 Task: Show the listings that are on sale.
Action: Mouse moved to (847, 267)
Screenshot: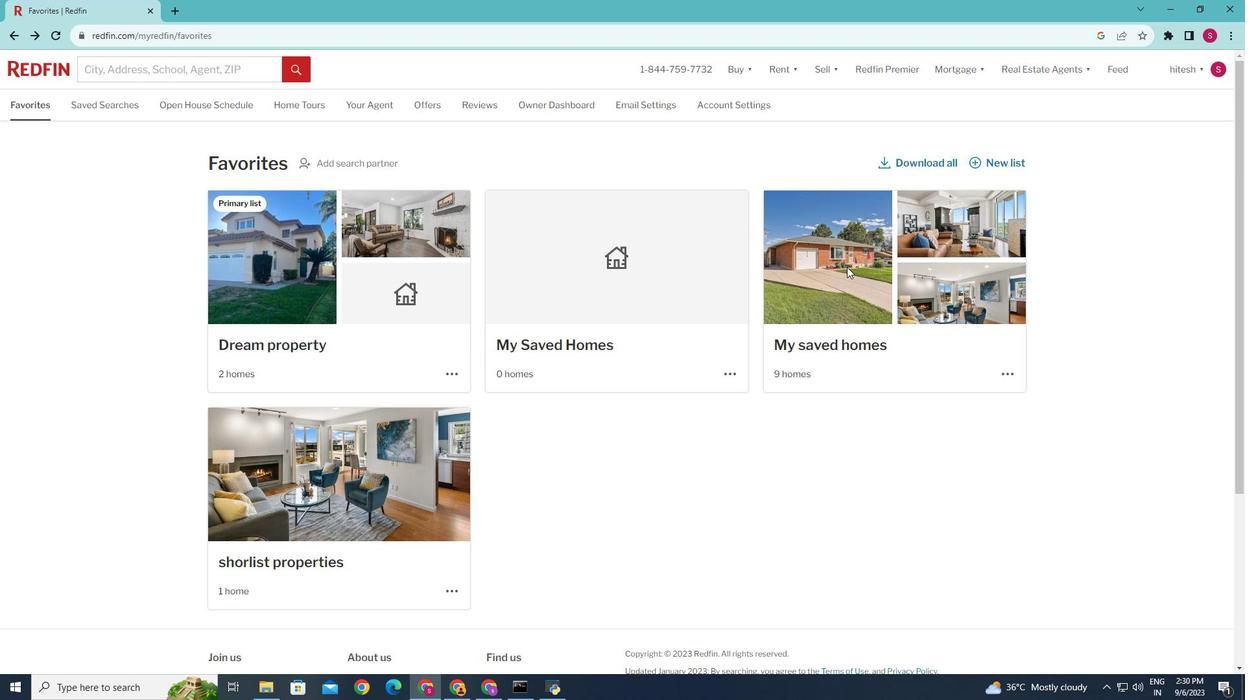 
Action: Mouse pressed left at (847, 267)
Screenshot: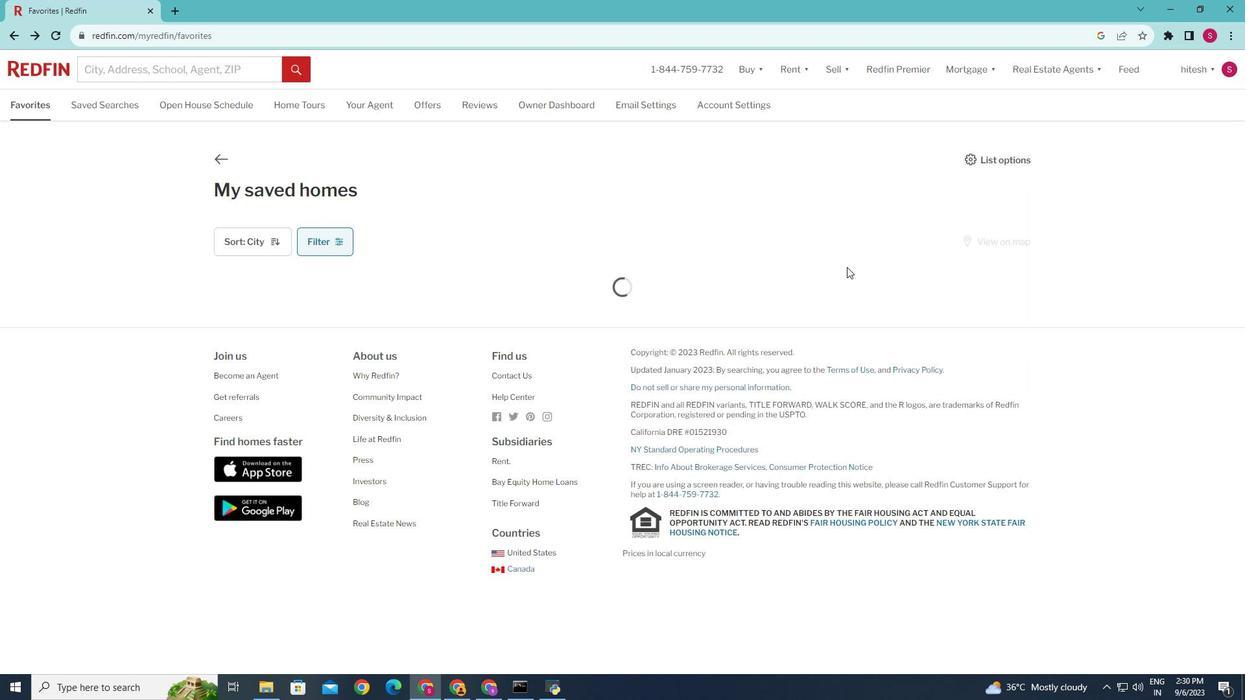 
Action: Mouse moved to (329, 241)
Screenshot: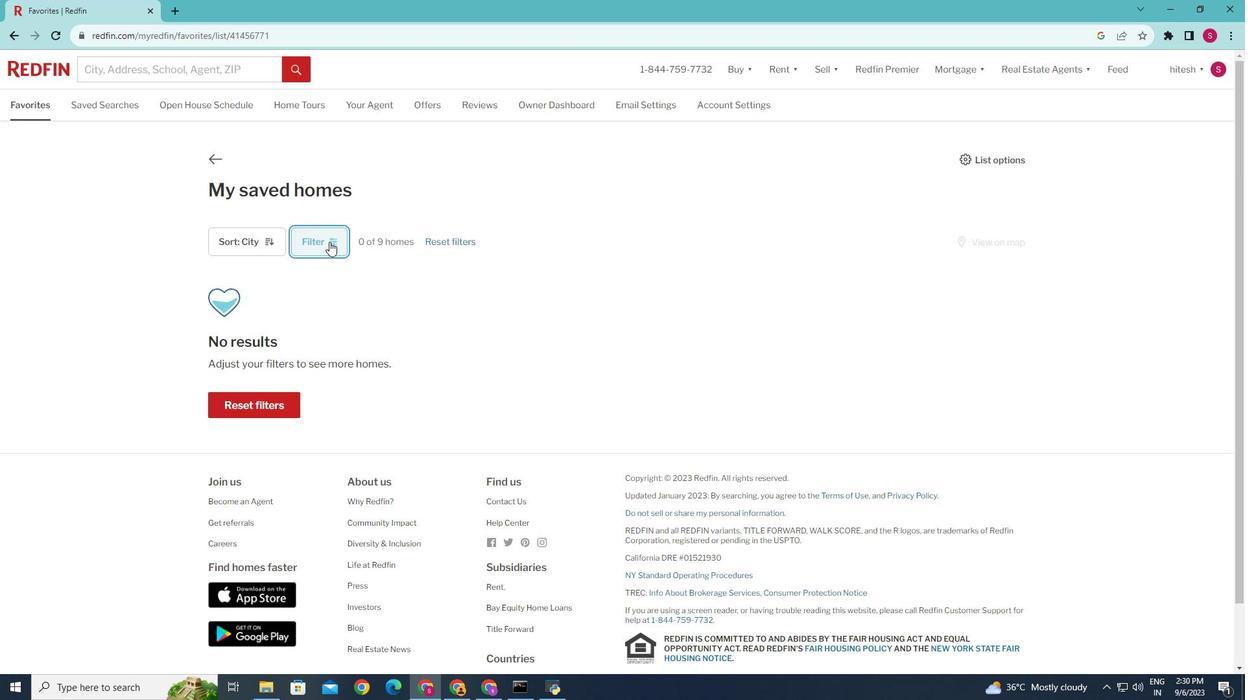
Action: Mouse pressed left at (329, 241)
Screenshot: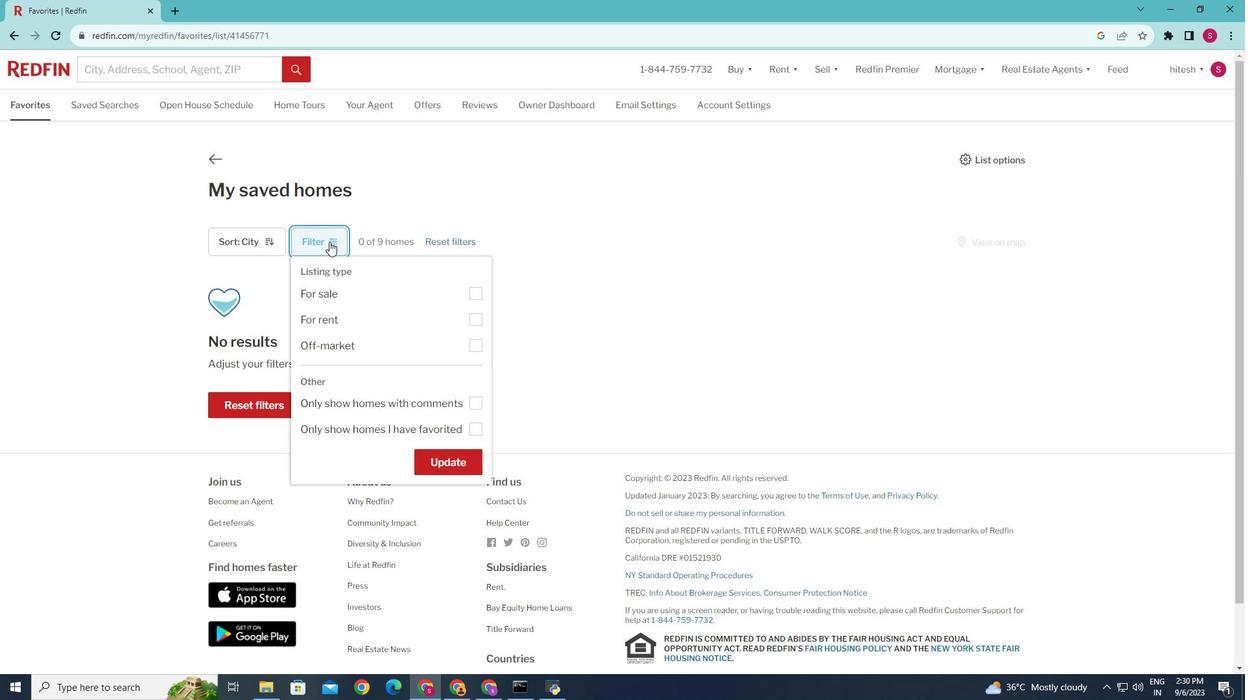 
Action: Mouse moved to (473, 294)
Screenshot: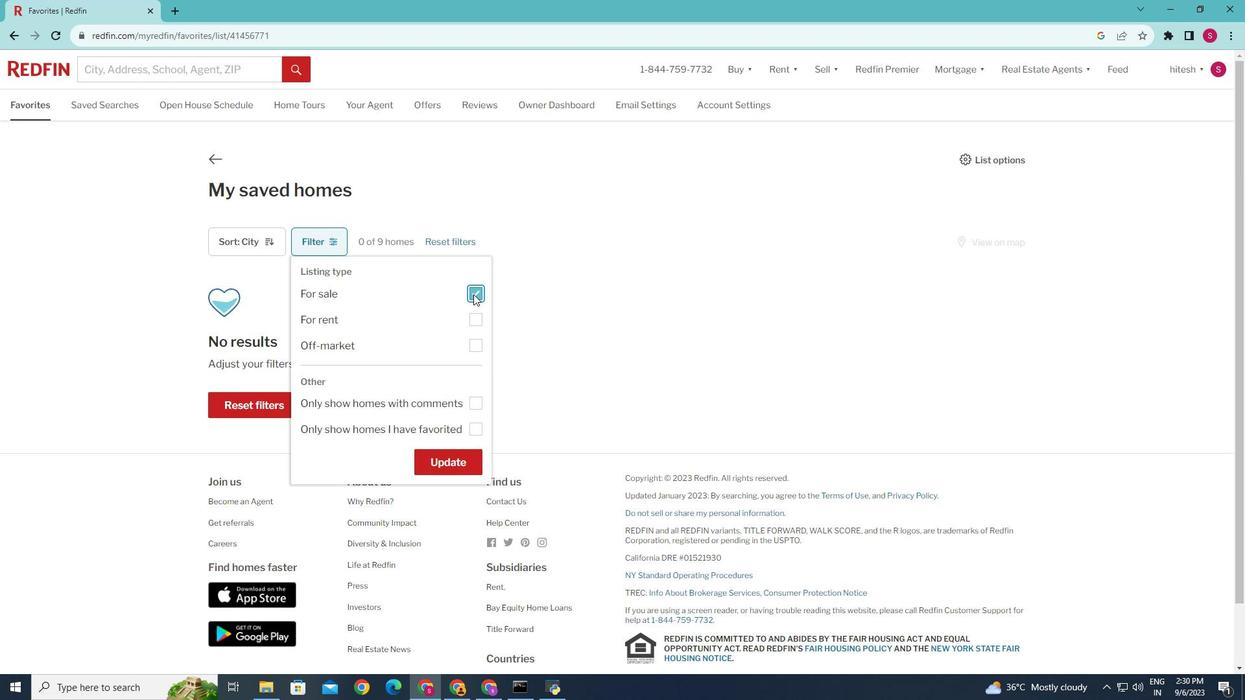 
Action: Mouse pressed left at (473, 294)
Screenshot: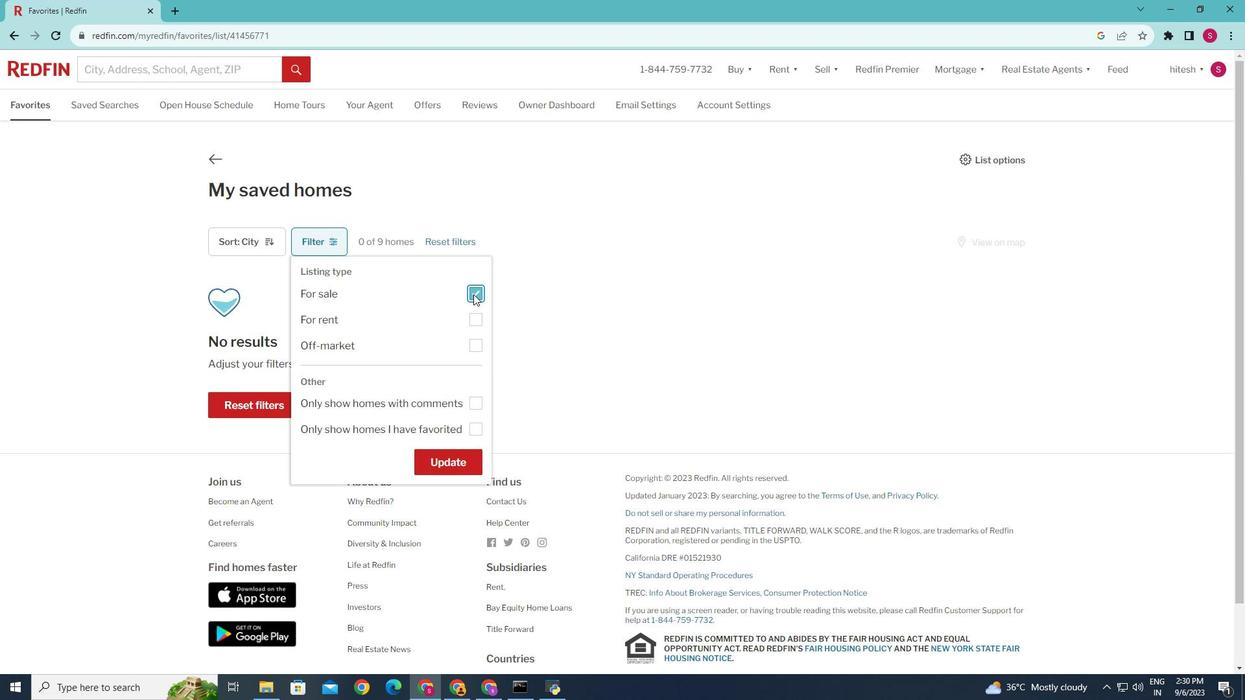 
Action: Mouse moved to (441, 461)
Screenshot: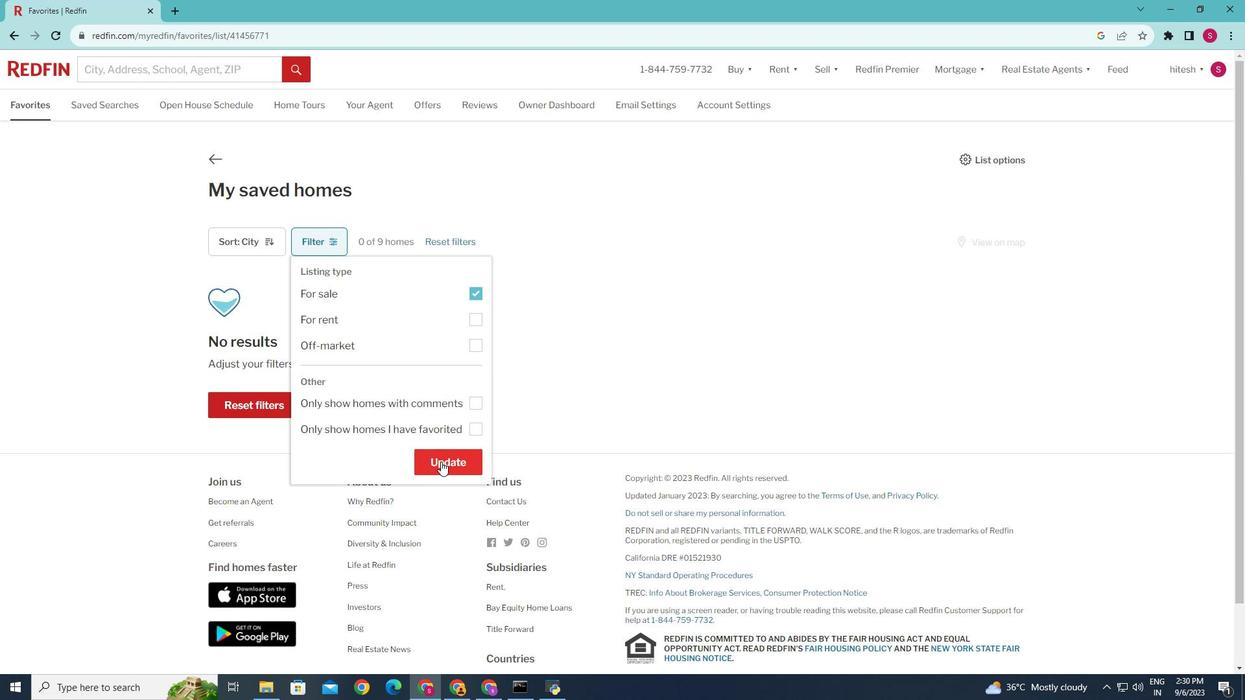 
Action: Mouse pressed left at (441, 461)
Screenshot: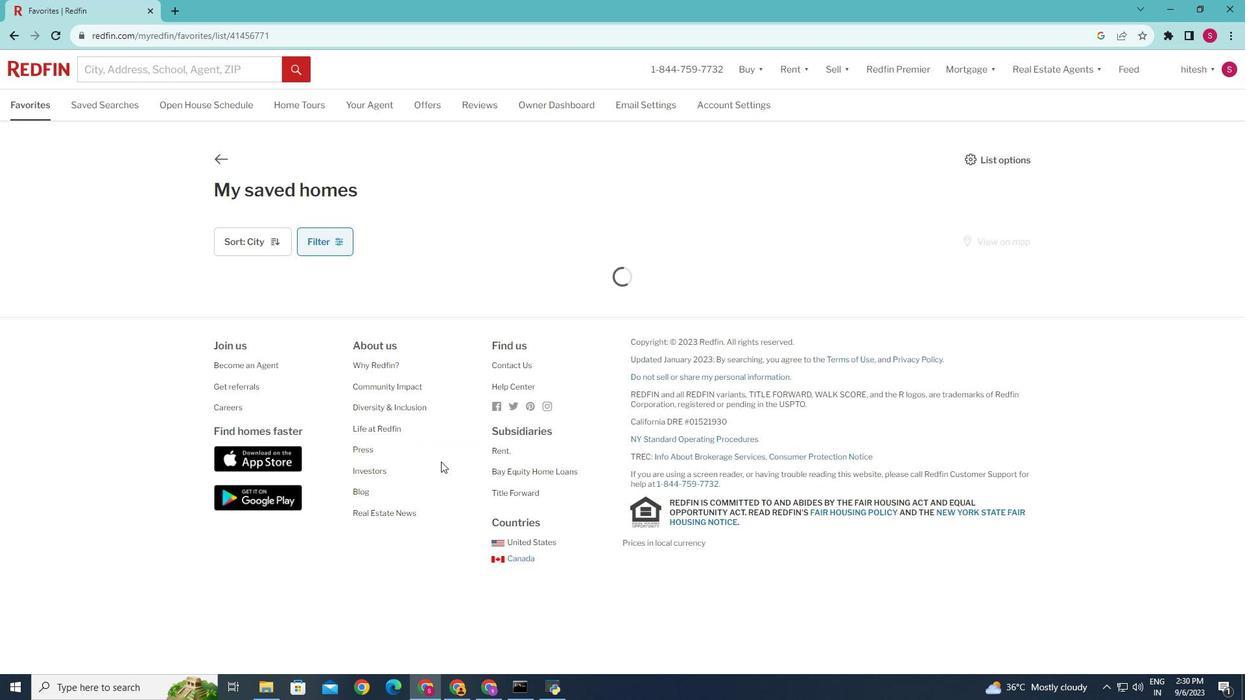 
Action: Mouse moved to (698, 480)
Screenshot: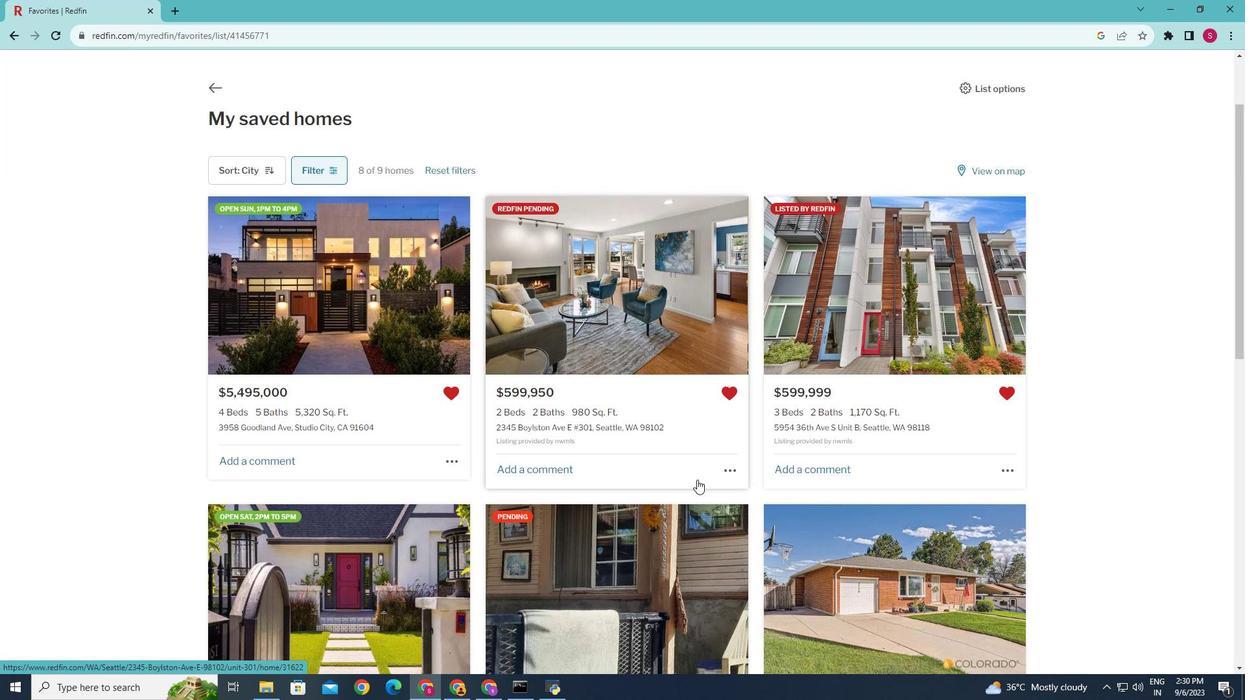 
Action: Mouse scrolled (698, 479) with delta (0, 0)
Screenshot: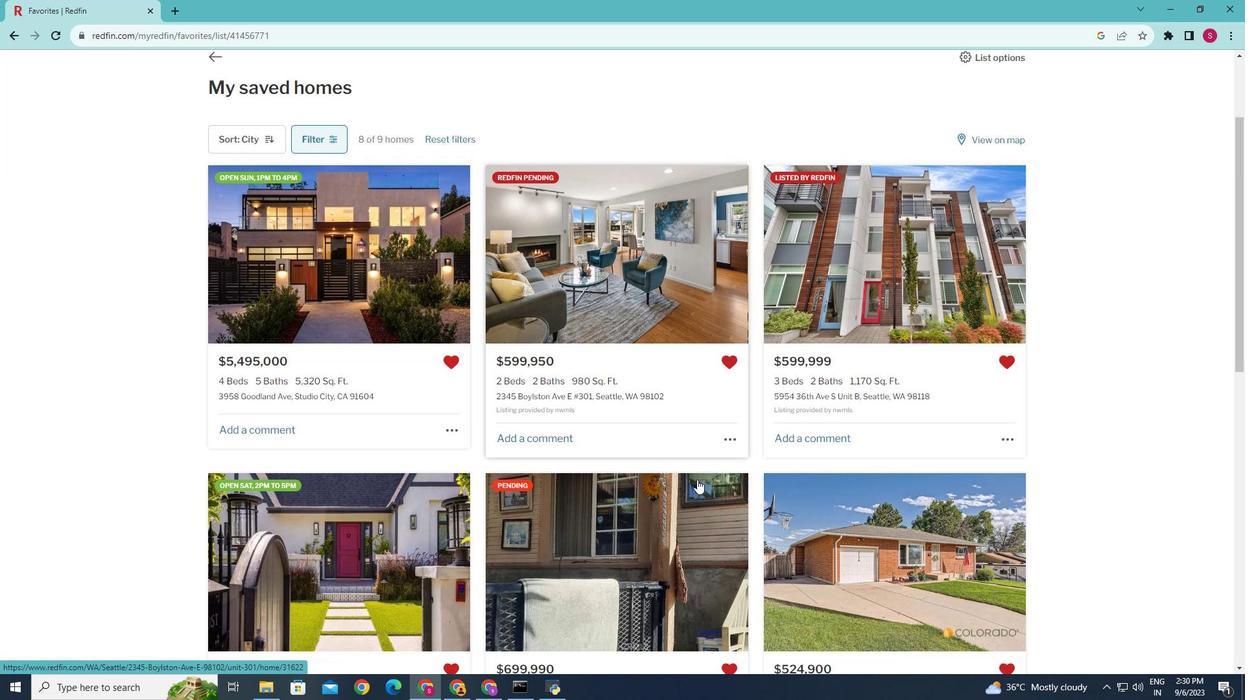 
Action: Mouse moved to (697, 480)
Screenshot: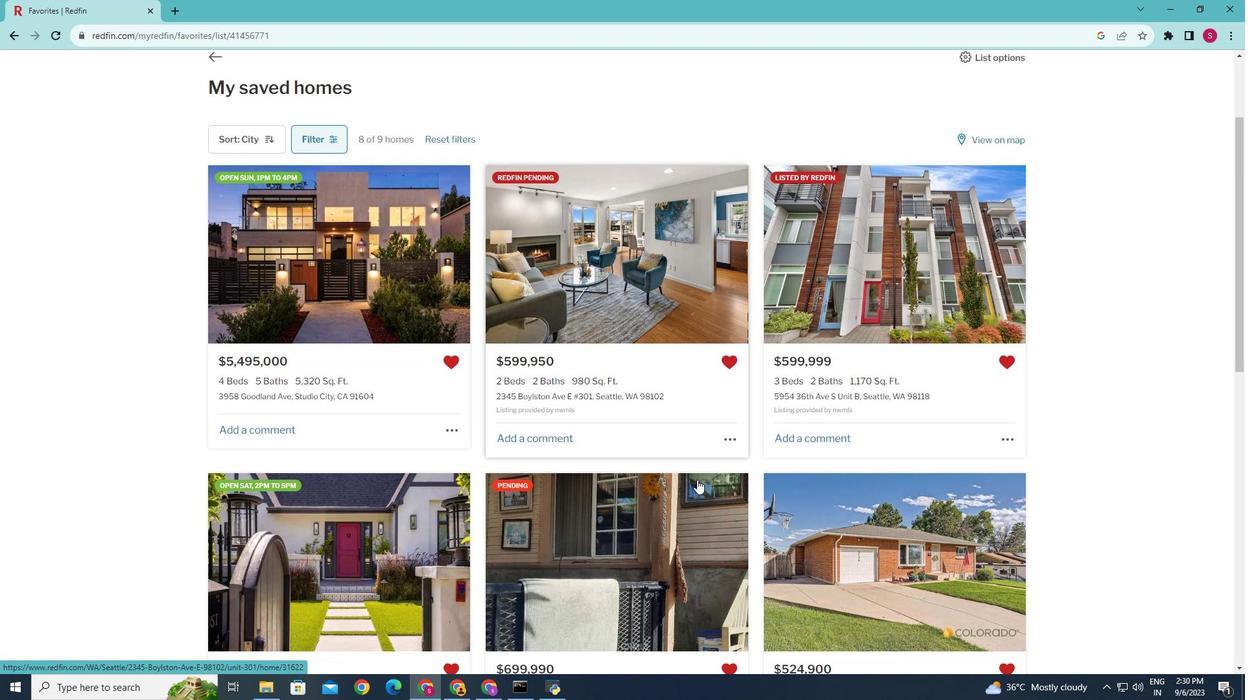 
Action: Mouse scrolled (697, 479) with delta (0, 0)
Screenshot: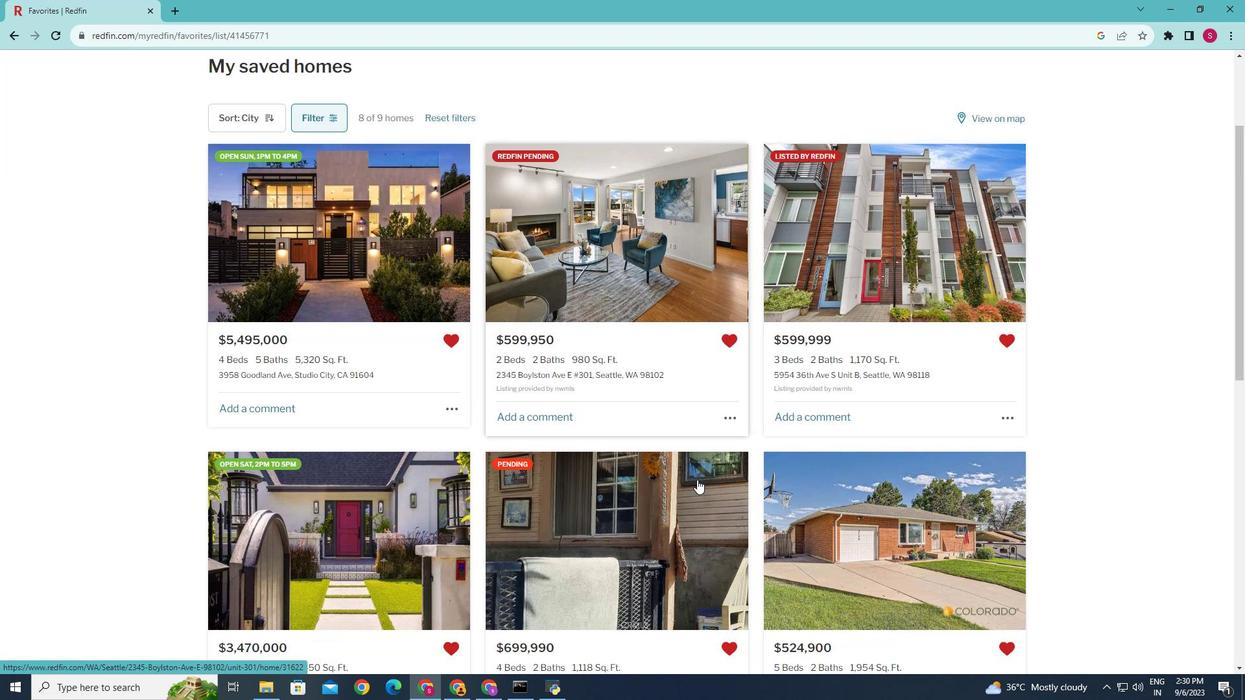 
Action: Mouse moved to (697, 480)
Screenshot: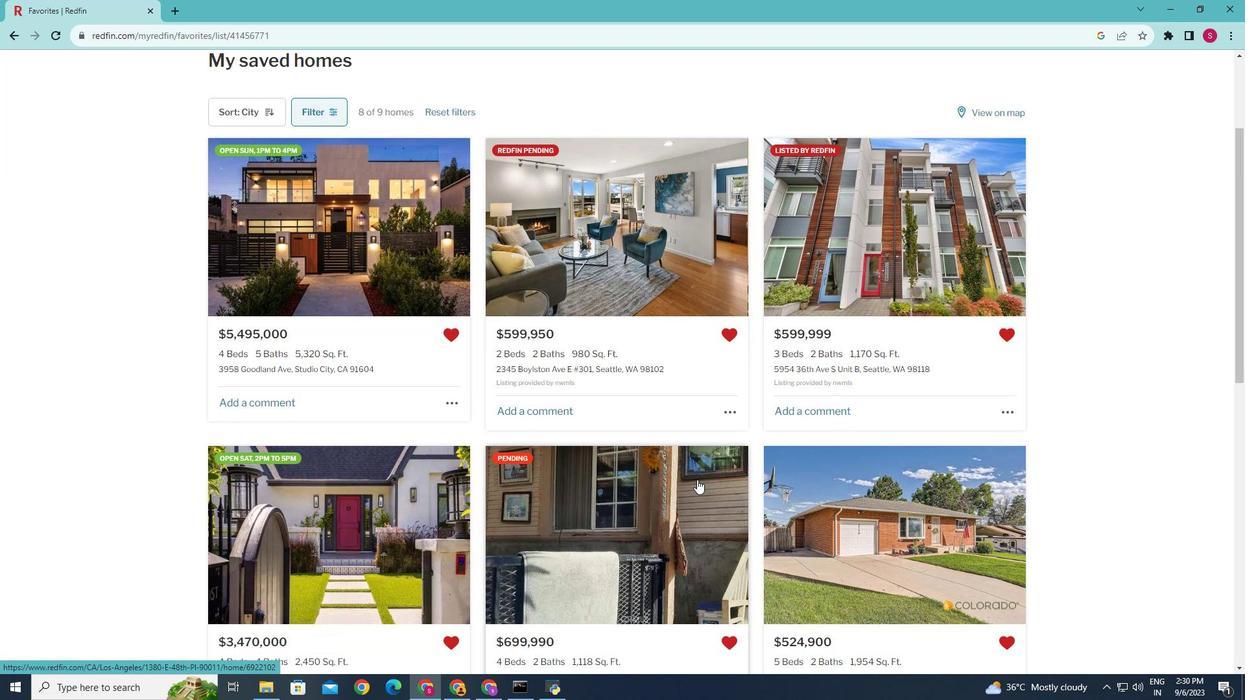 
Action: Mouse scrolled (697, 479) with delta (0, 0)
Screenshot: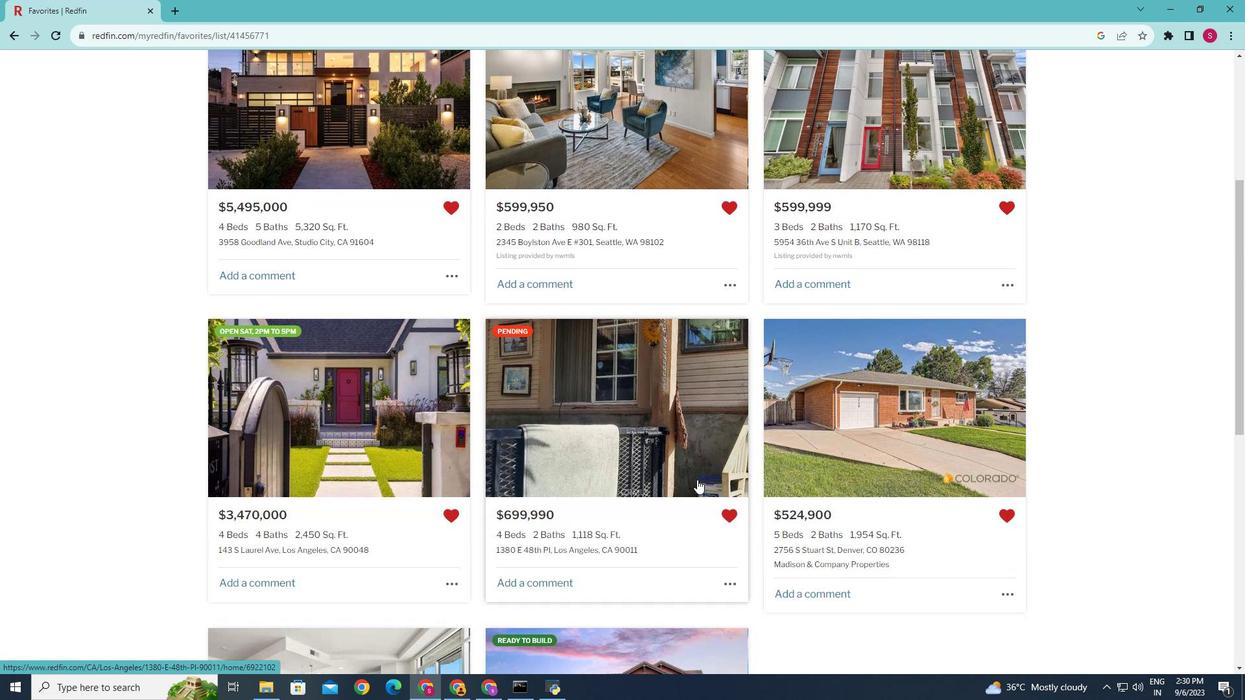 
Action: Mouse scrolled (697, 479) with delta (0, 0)
Screenshot: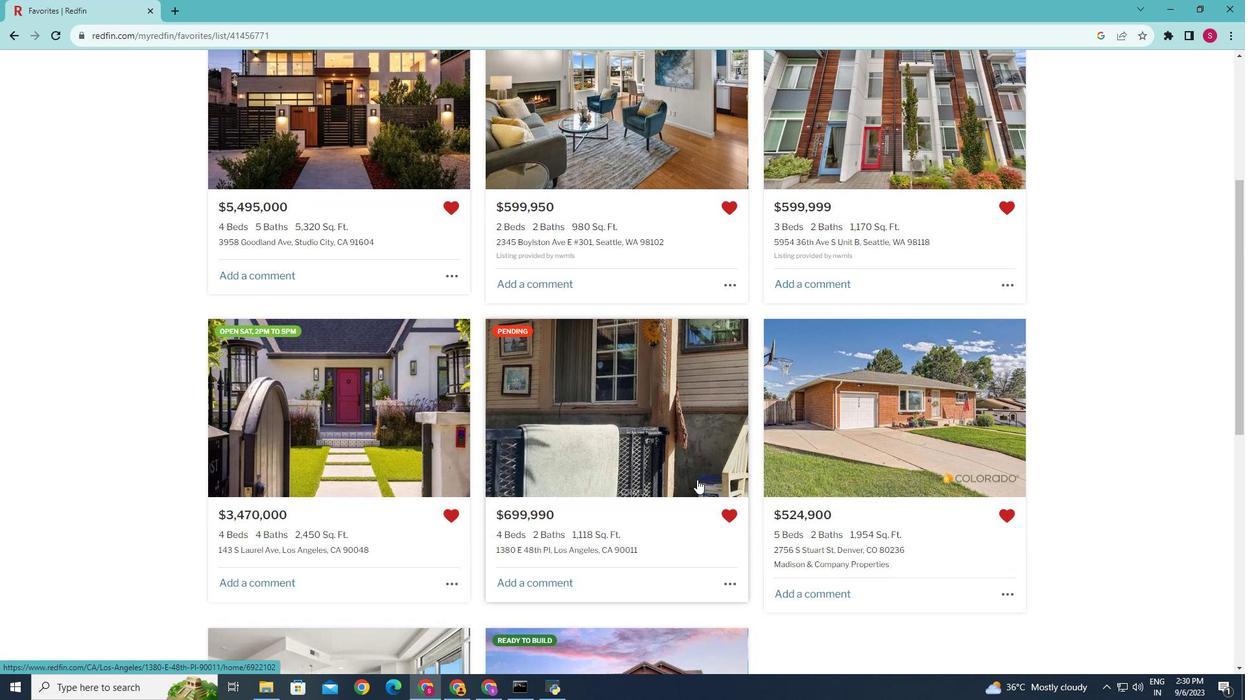 
Action: Mouse scrolled (697, 479) with delta (0, 0)
Screenshot: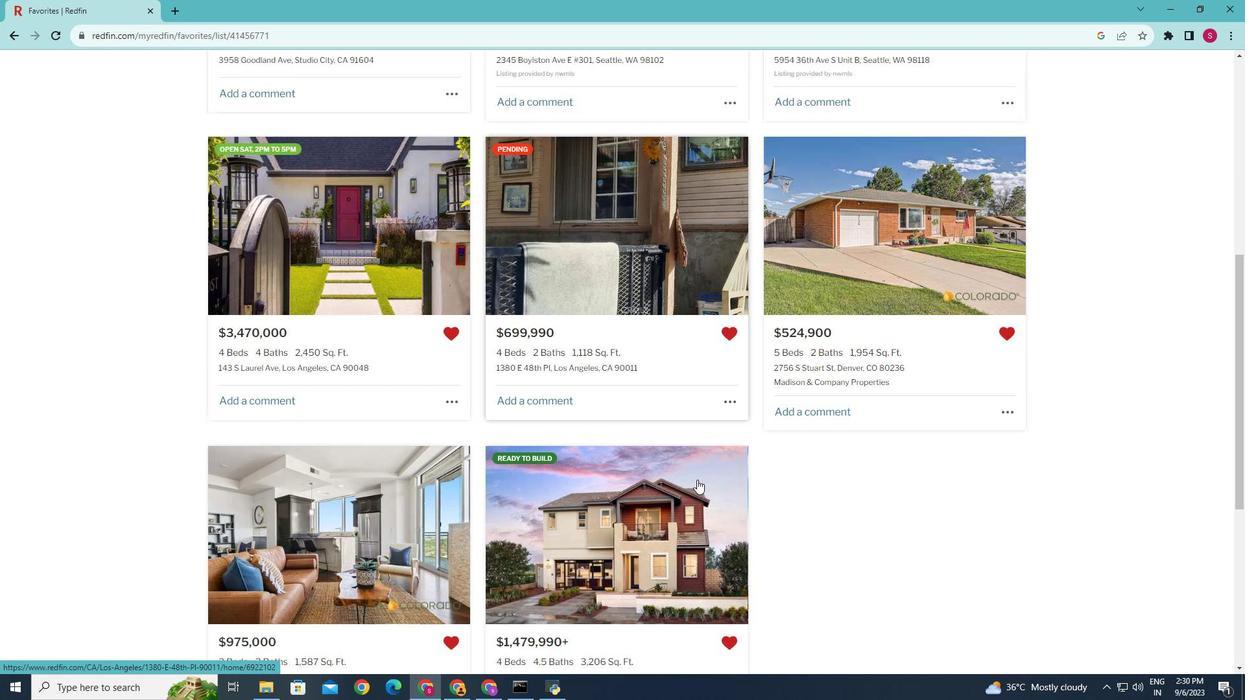 
Action: Mouse scrolled (697, 479) with delta (0, 0)
Screenshot: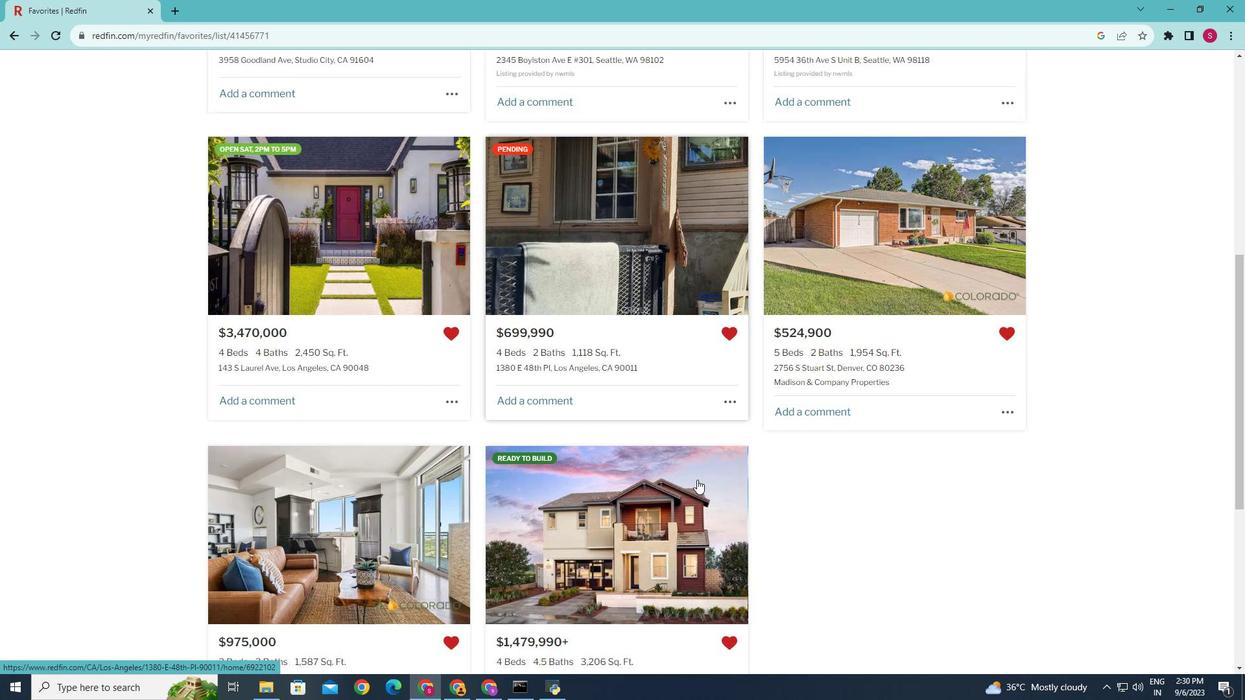 
Action: Mouse scrolled (697, 479) with delta (0, 0)
Screenshot: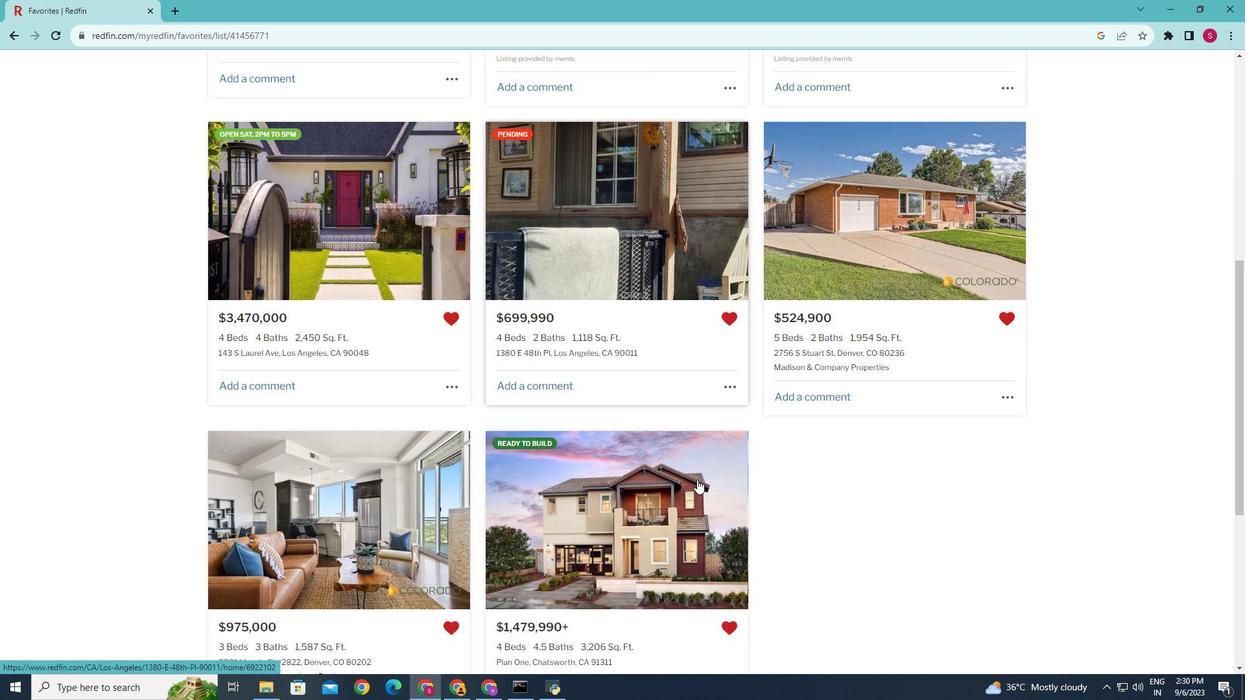 
